 Task: Create Workspace Accounts Receivable Workspace description Coordinate and manage company-wide community outreach programs. Workspace type Engineering-IT
Action: Mouse moved to (297, 64)
Screenshot: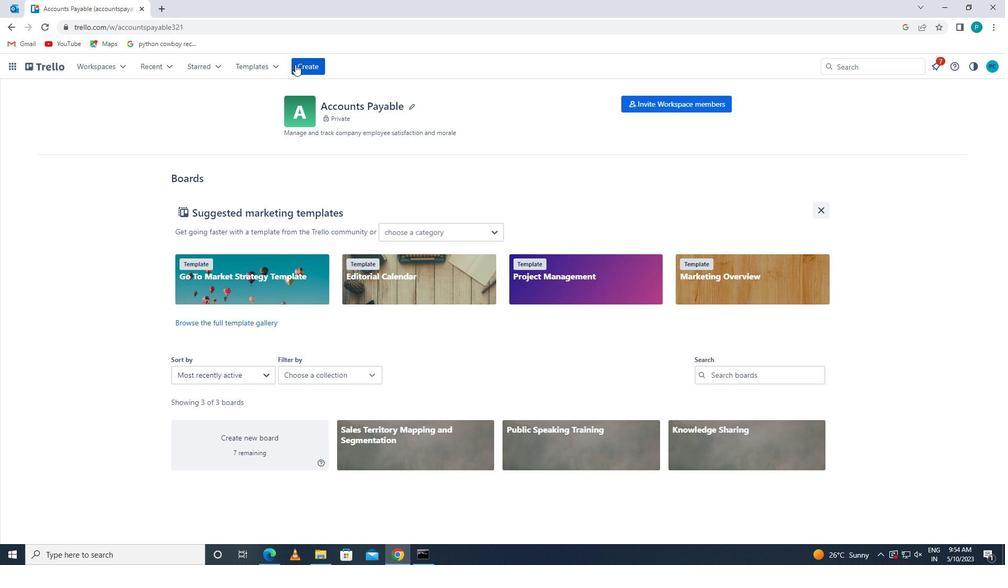 
Action: Mouse pressed left at (297, 64)
Screenshot: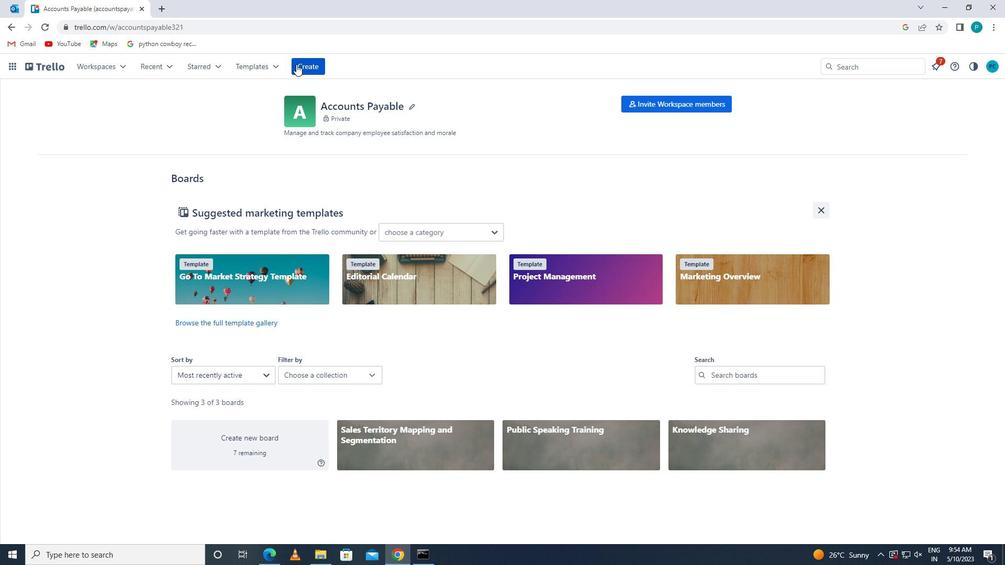 
Action: Mouse moved to (353, 162)
Screenshot: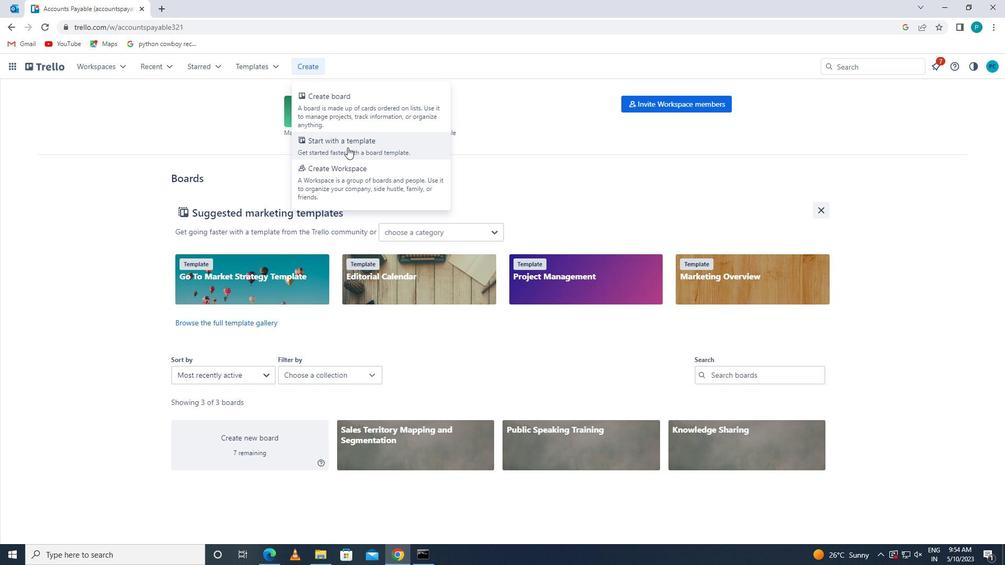 
Action: Mouse pressed left at (353, 162)
Screenshot: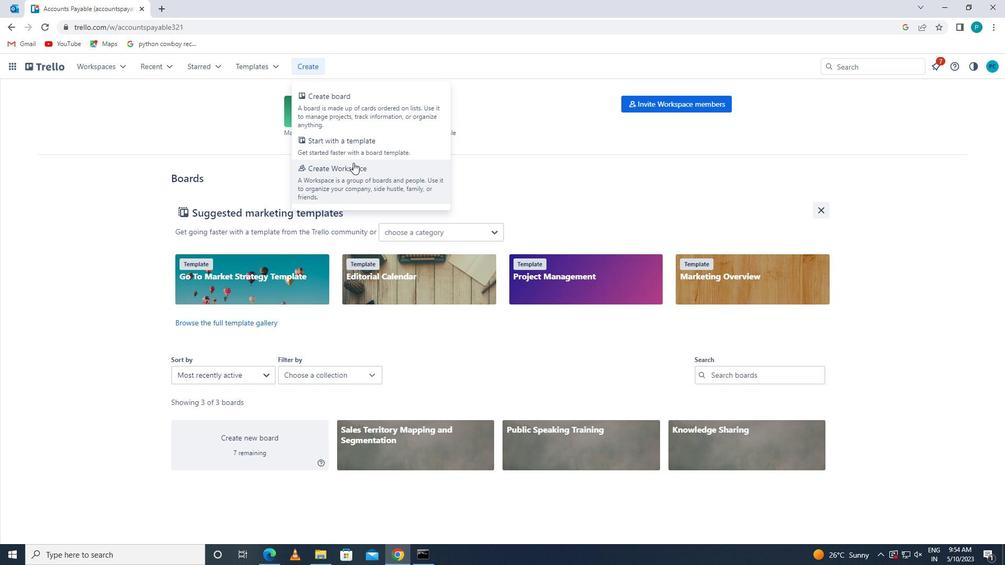 
Action: Mouse moved to (282, 191)
Screenshot: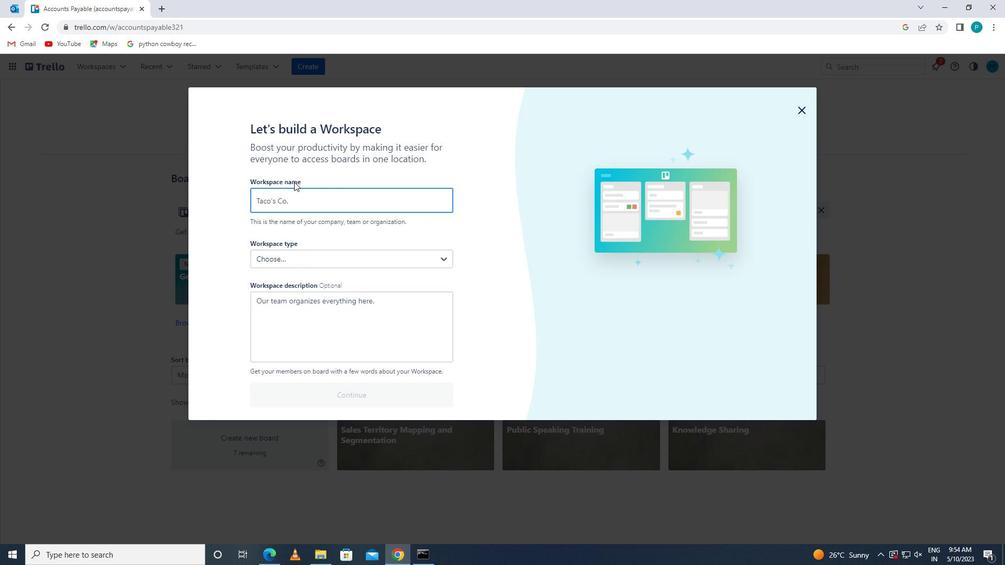 
Action: Mouse pressed left at (282, 191)
Screenshot: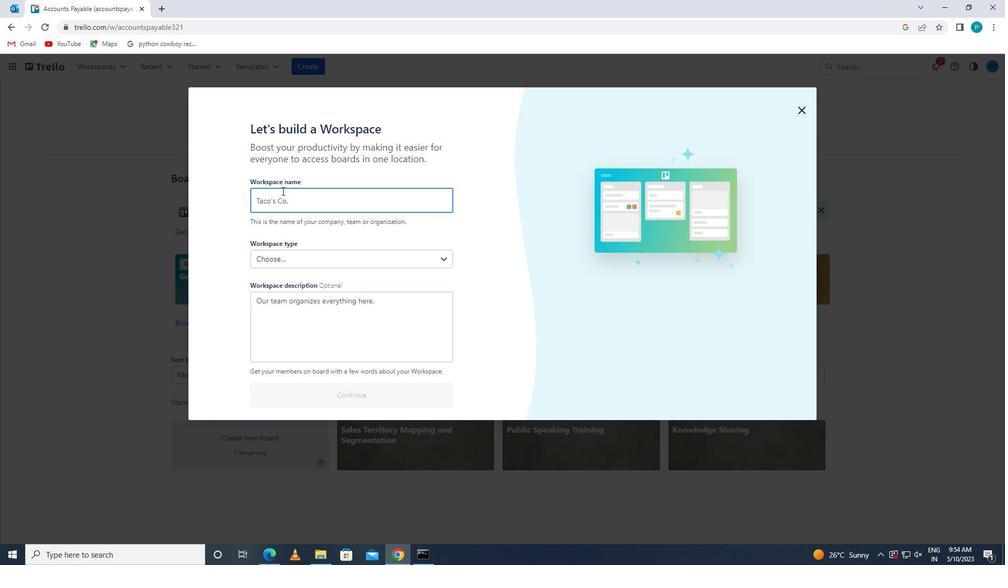 
Action: Key pressed <Key.caps_lock>a<Key.caps_lock>ccounts<Key.space><Key.caps_lock>r<Key.caps_lock>ev<Key.backspace>cev<Key.backspace>ivable
Screenshot: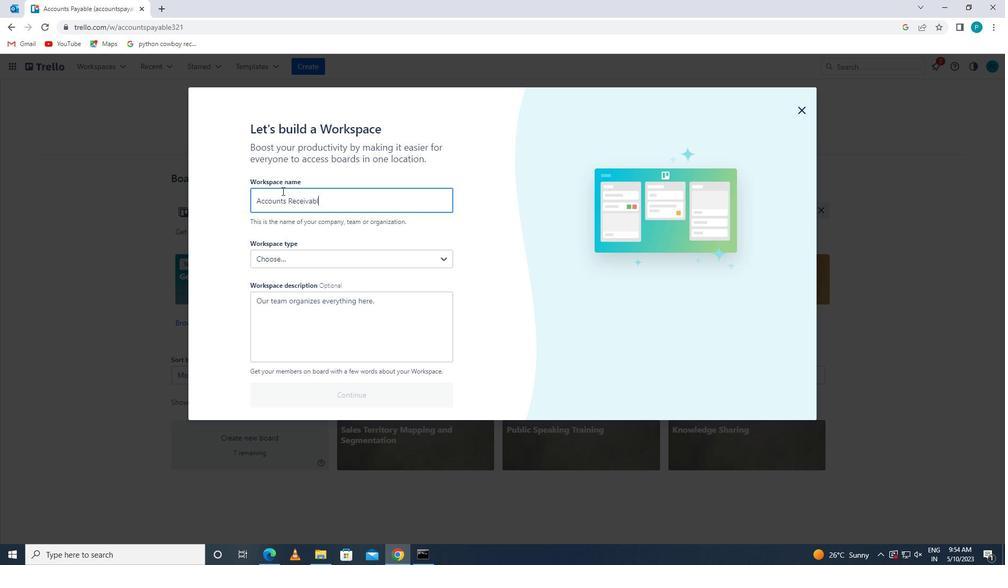
Action: Mouse moved to (322, 318)
Screenshot: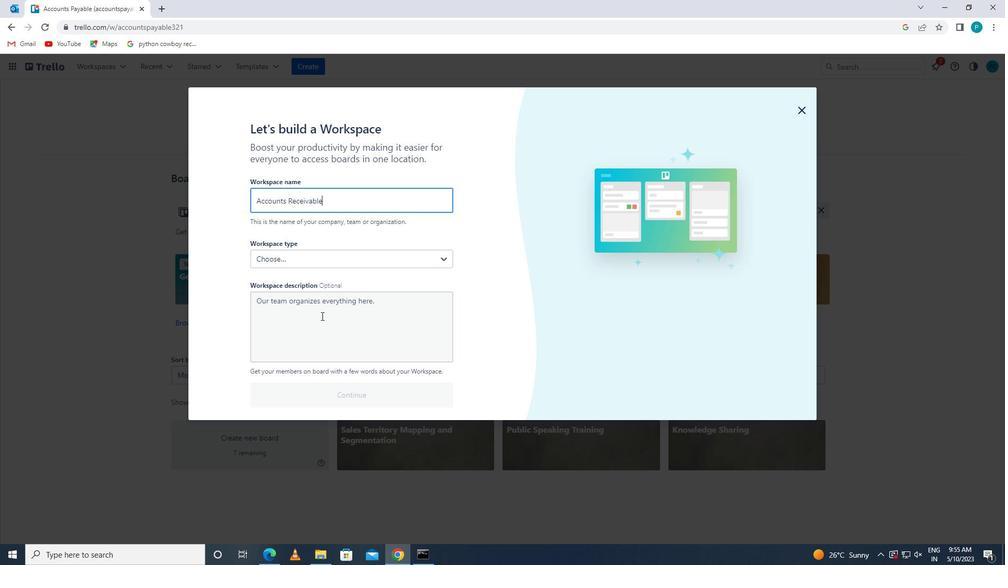 
Action: Mouse pressed left at (322, 318)
Screenshot: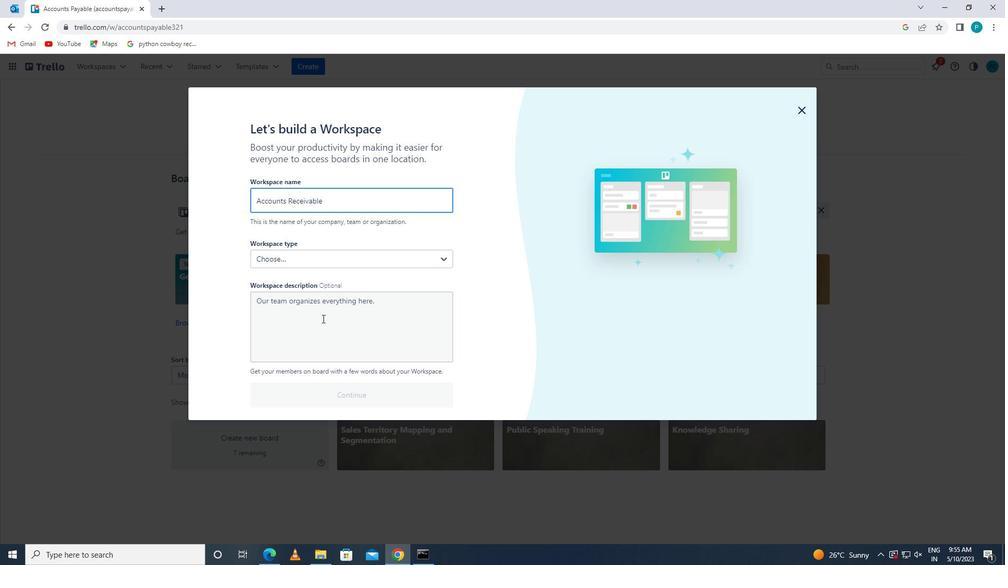 
Action: Key pressed <Key.caps_lock>c<Key.caps_lock>oordinate<Key.space>and<Key.space>manage<Key.space>como<Key.backspace>pany-wide<Key.space>cp<Key.backspace>ommunity<Key.space>outreach<Key.space>progt<Key.backspace>rams.
Screenshot: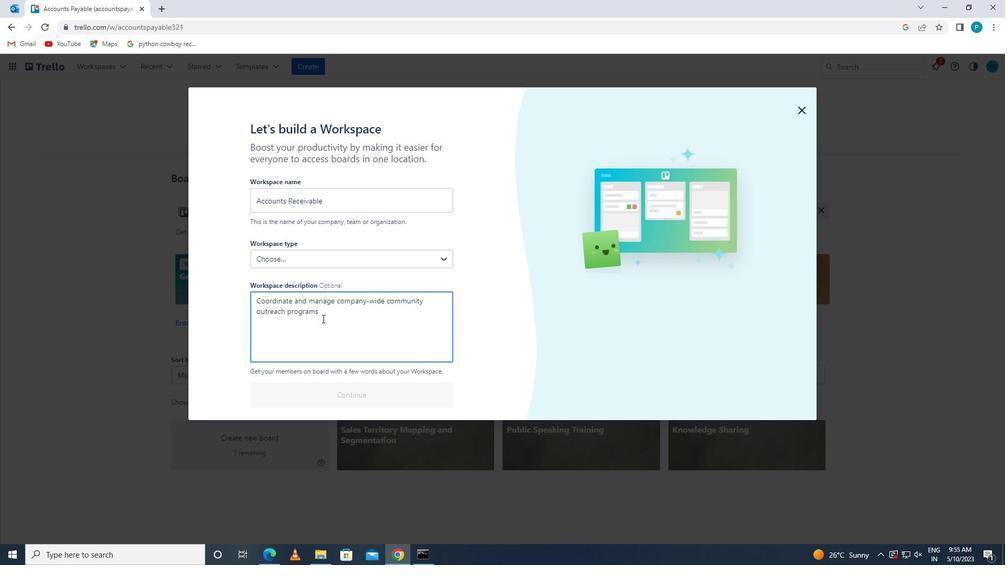 
Action: Mouse moved to (311, 257)
Screenshot: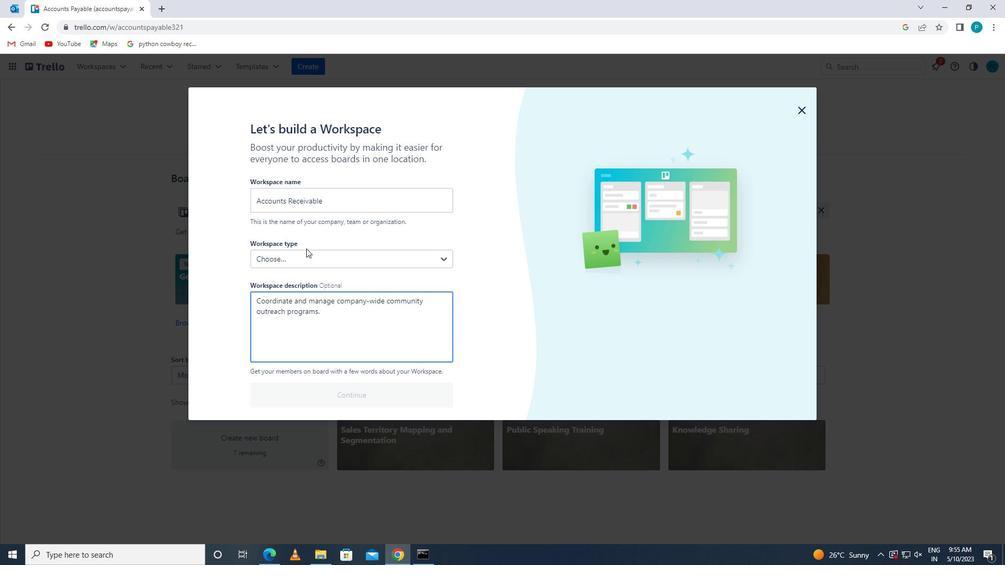 
Action: Mouse pressed left at (311, 257)
Screenshot: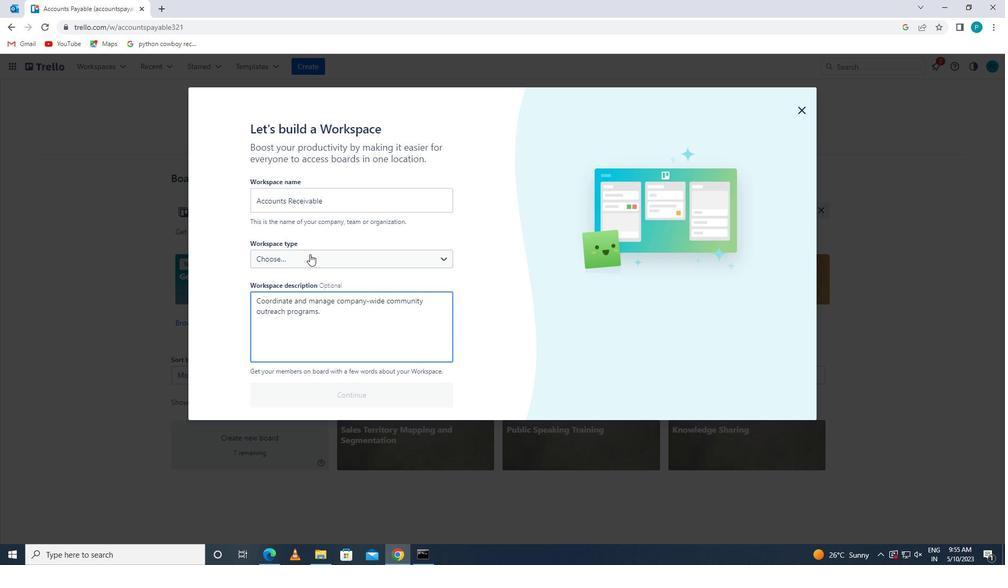 
Action: Mouse moved to (325, 313)
Screenshot: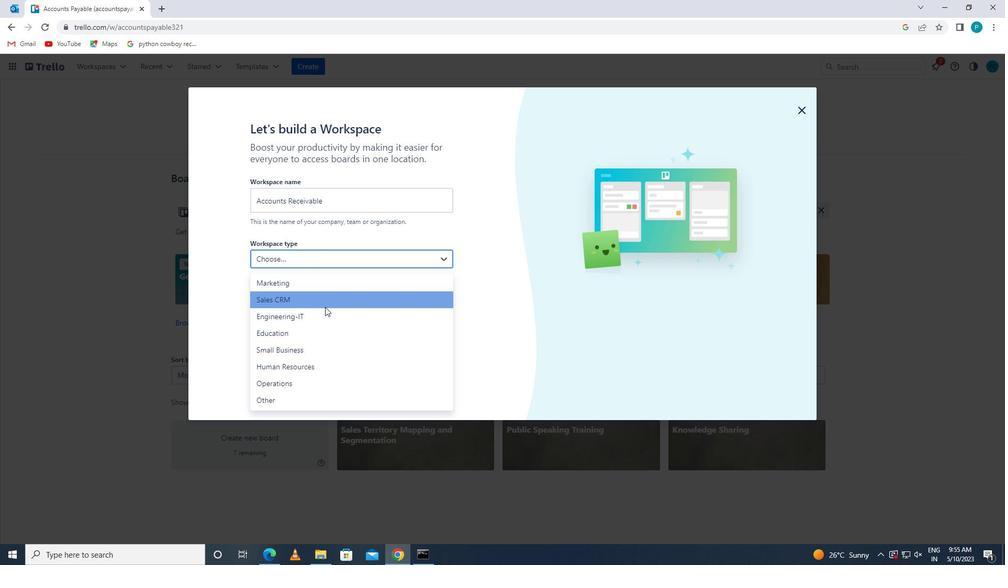 
Action: Mouse pressed left at (325, 313)
Screenshot: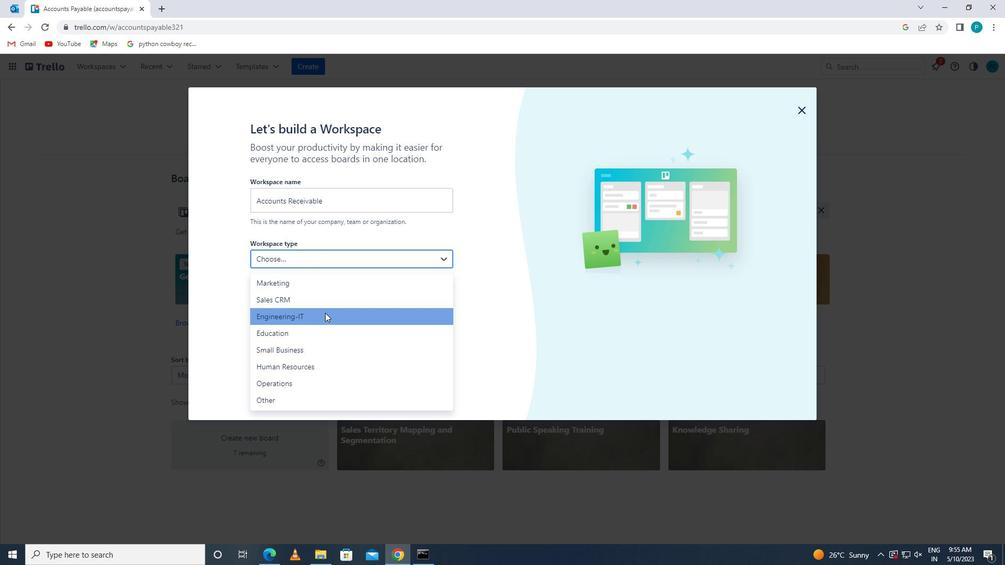 
Action: Mouse moved to (331, 386)
Screenshot: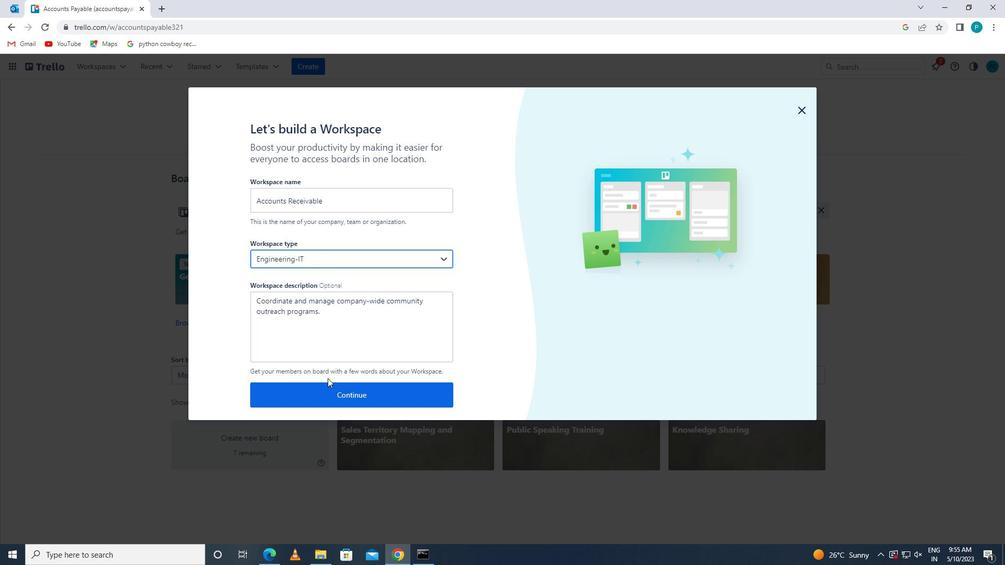 
Action: Mouse pressed left at (331, 386)
Screenshot: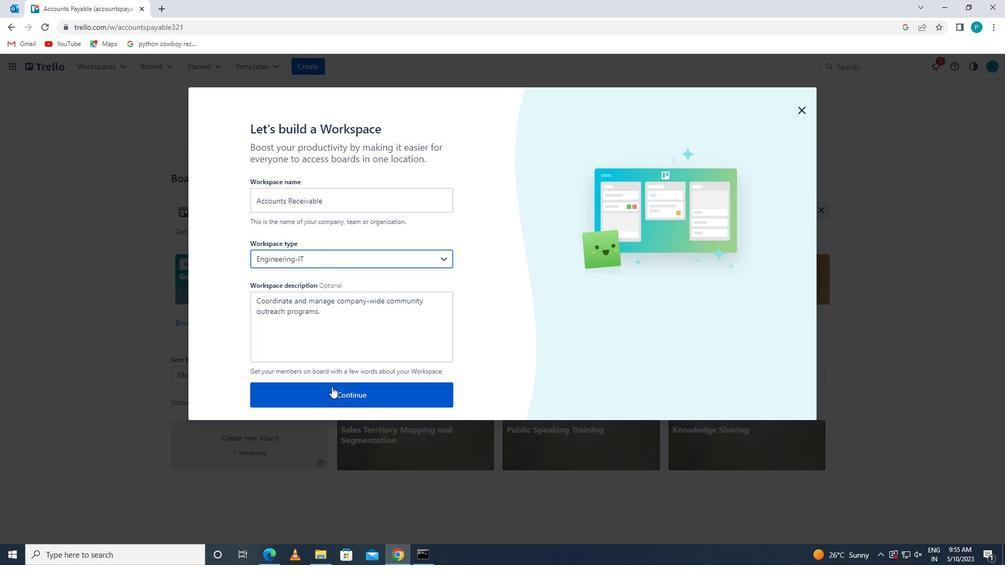 
